 Task: Normalize audio levels for consistent playback.
Action: Mouse moved to (72, 5)
Screenshot: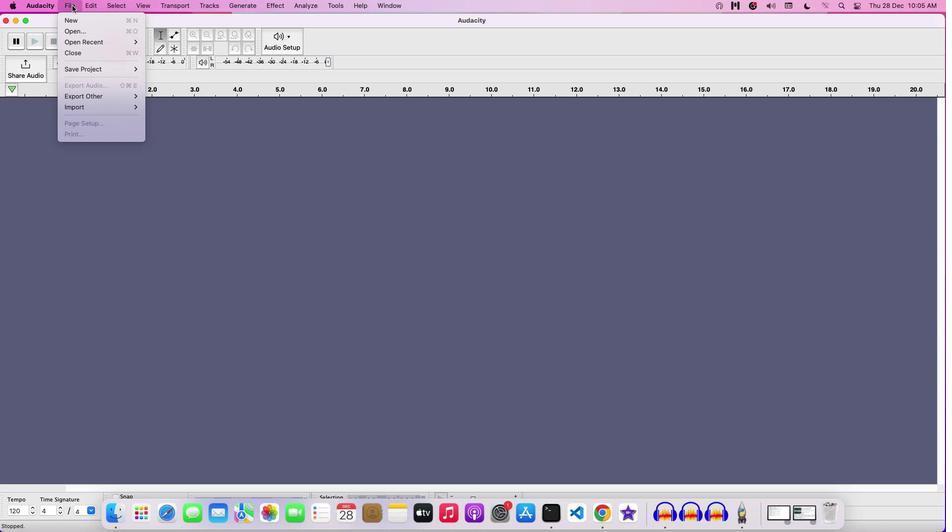 
Action: Mouse pressed left at (72, 5)
Screenshot: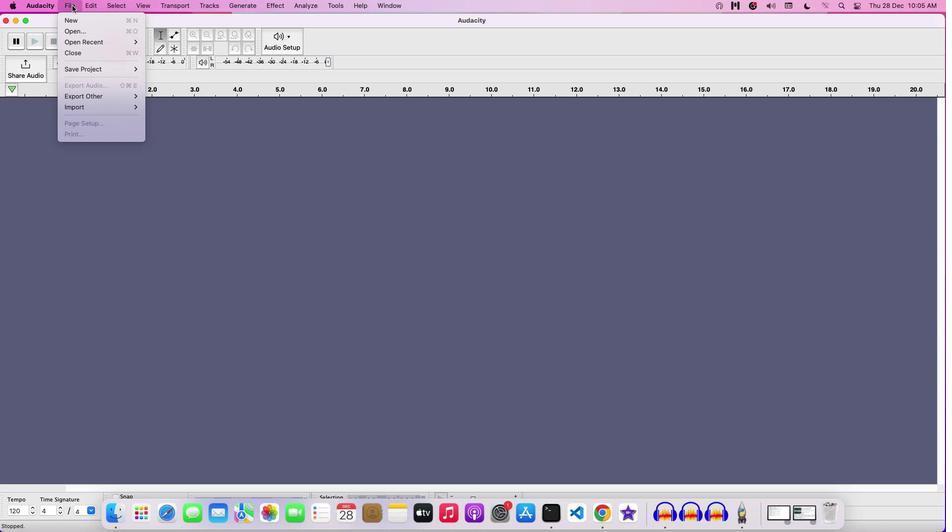 
Action: Mouse moved to (88, 35)
Screenshot: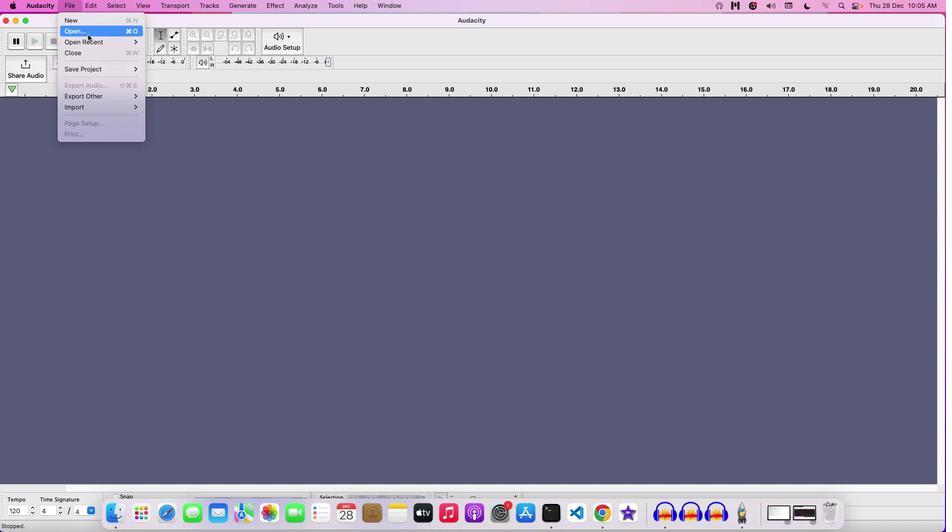 
Action: Mouse pressed left at (88, 35)
Screenshot: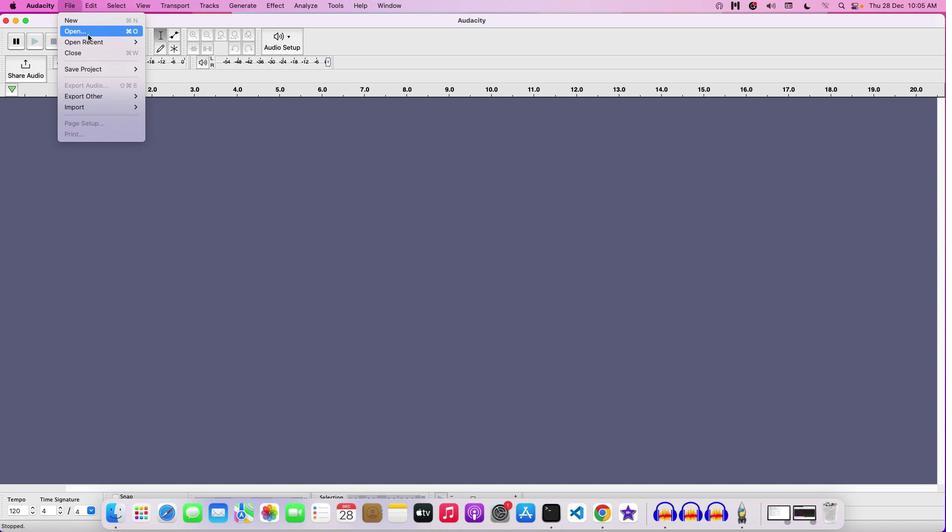 
Action: Mouse moved to (404, 161)
Screenshot: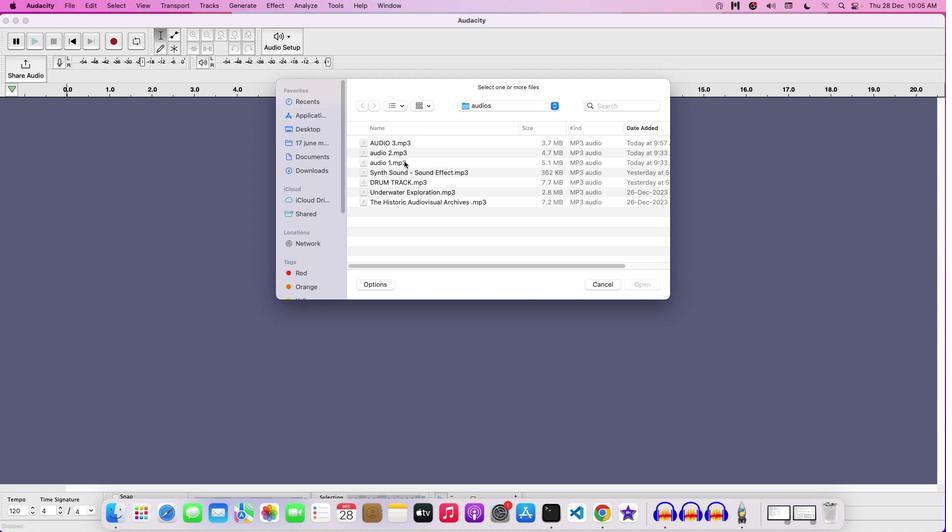 
Action: Mouse pressed left at (404, 161)
Screenshot: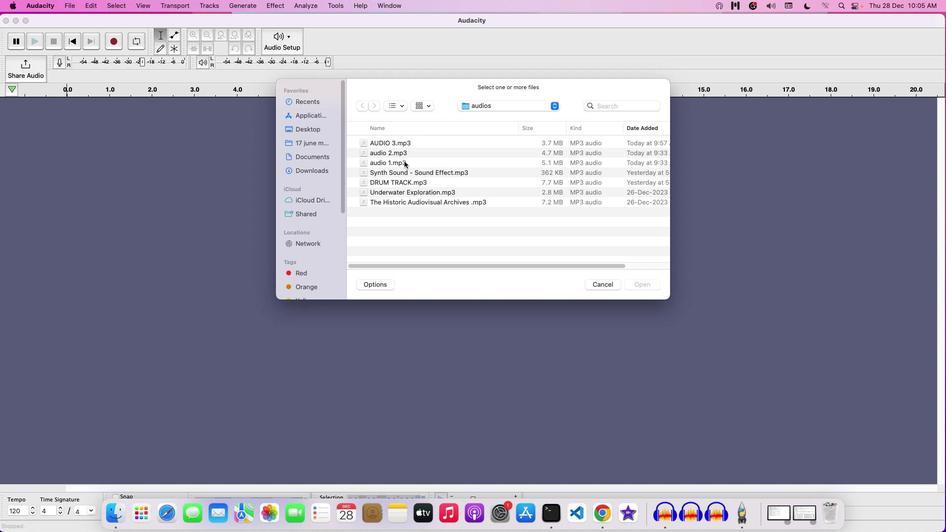 
Action: Mouse moved to (644, 280)
Screenshot: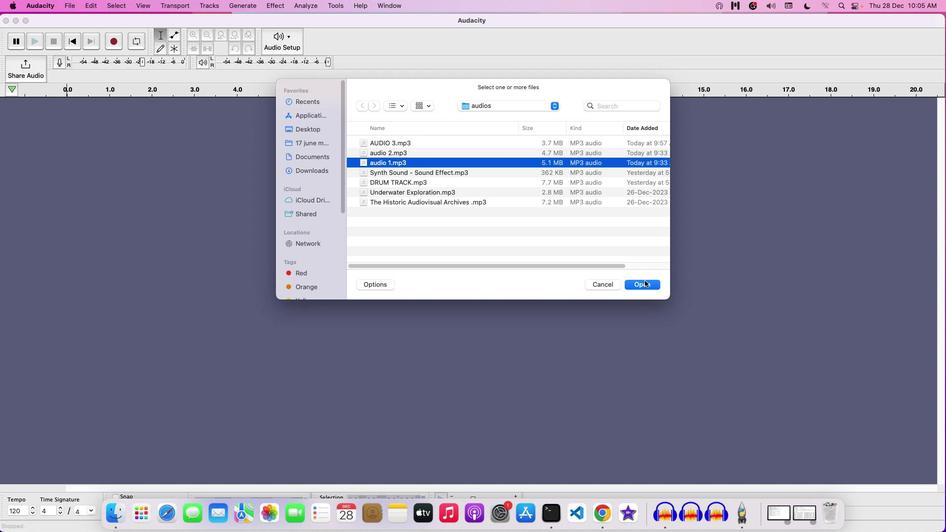 
Action: Mouse pressed left at (644, 280)
Screenshot: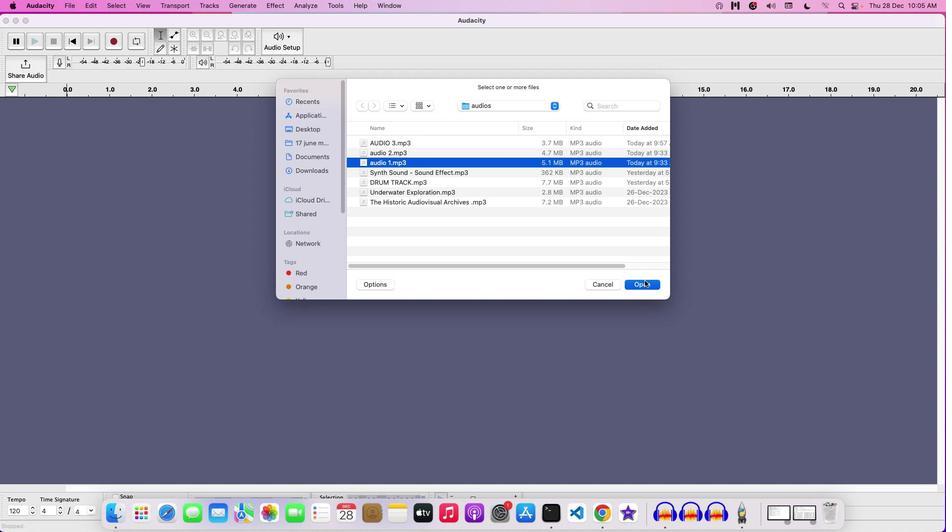 
Action: Mouse moved to (332, 212)
Screenshot: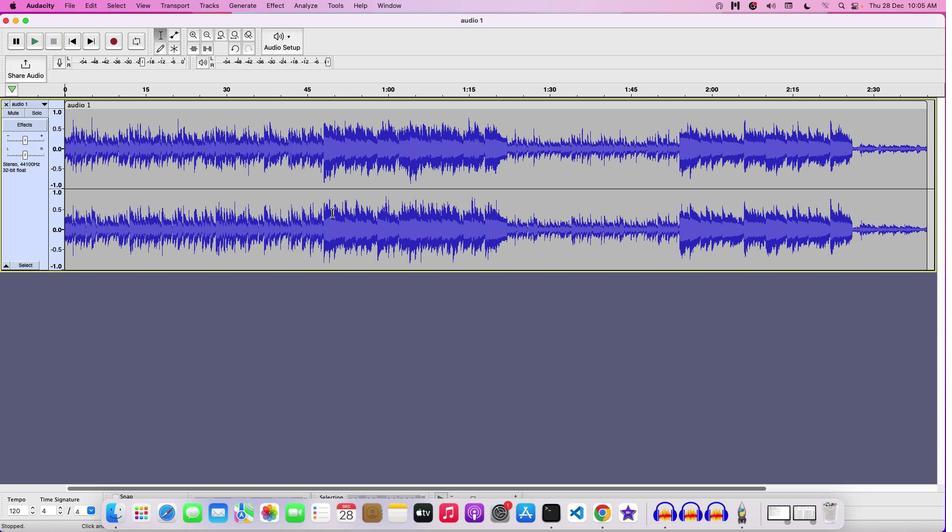 
Action: Key pressed Key.space
Screenshot: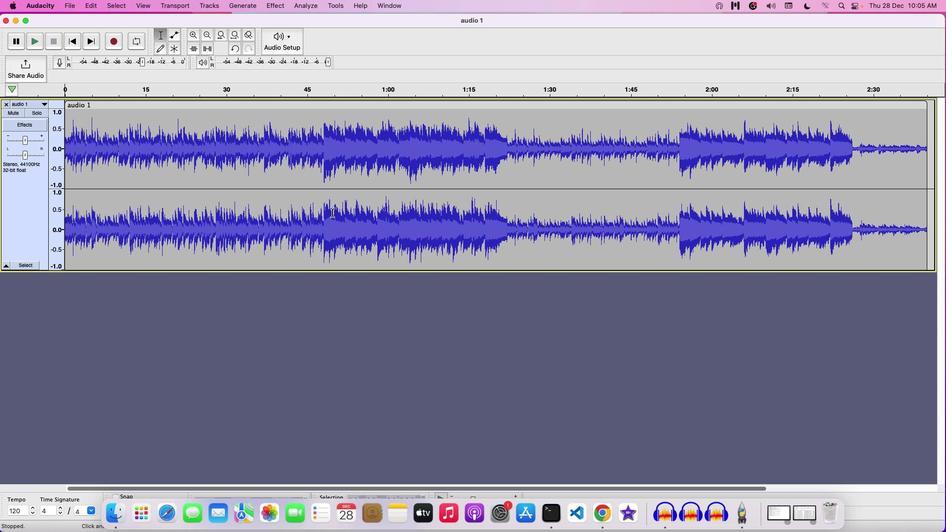 
Action: Mouse moved to (29, 139)
Screenshot: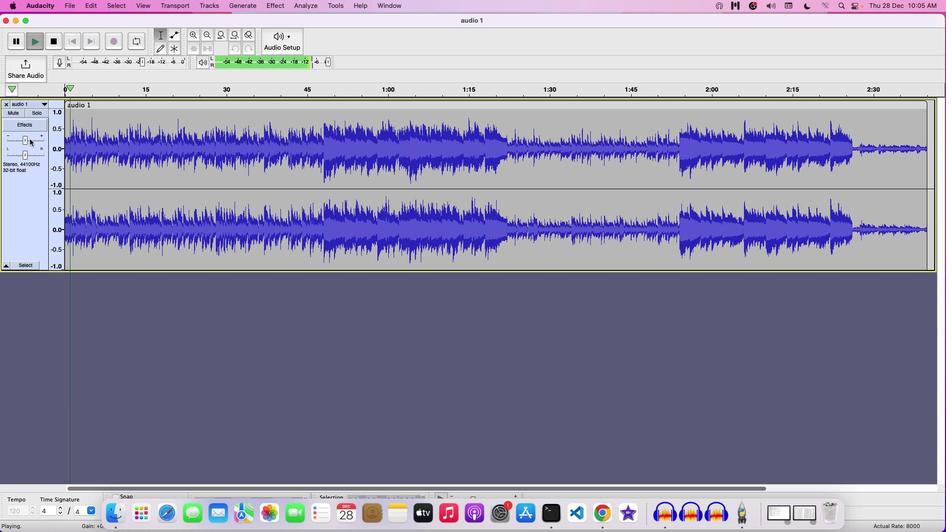 
Action: Mouse pressed left at (29, 139)
Screenshot: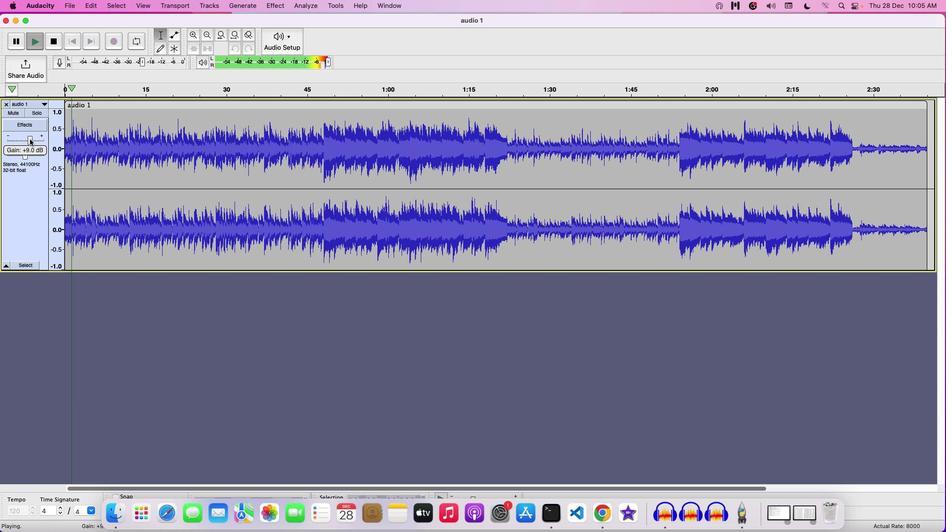 
Action: Mouse moved to (29, 142)
Screenshot: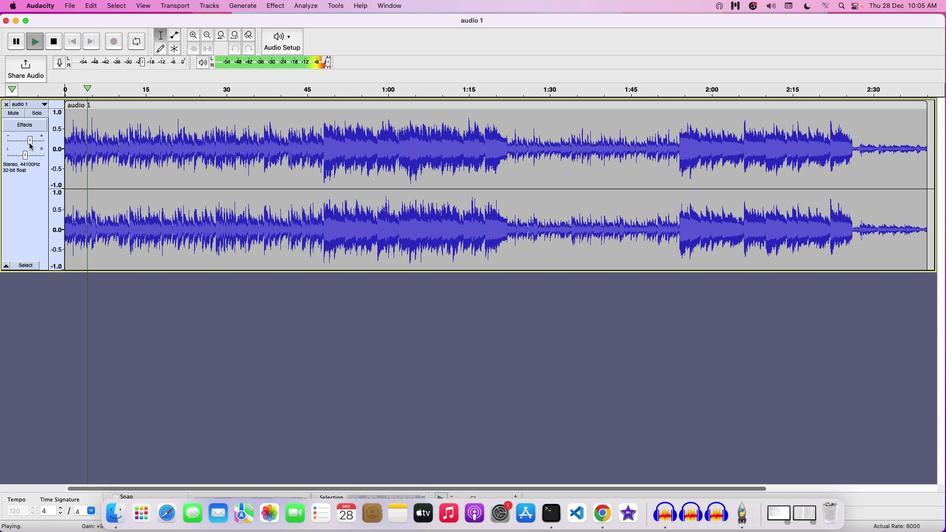 
Action: Mouse pressed left at (29, 142)
Screenshot: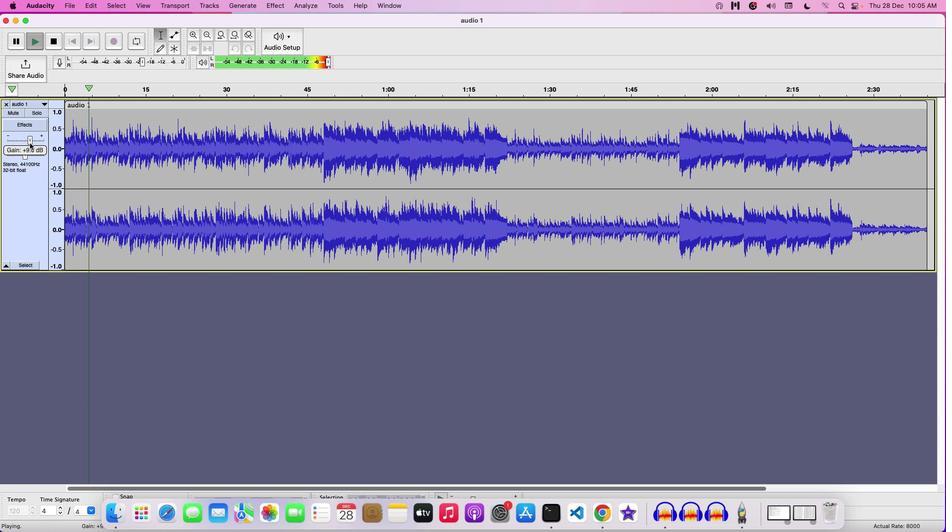 
Action: Mouse moved to (26, 217)
Screenshot: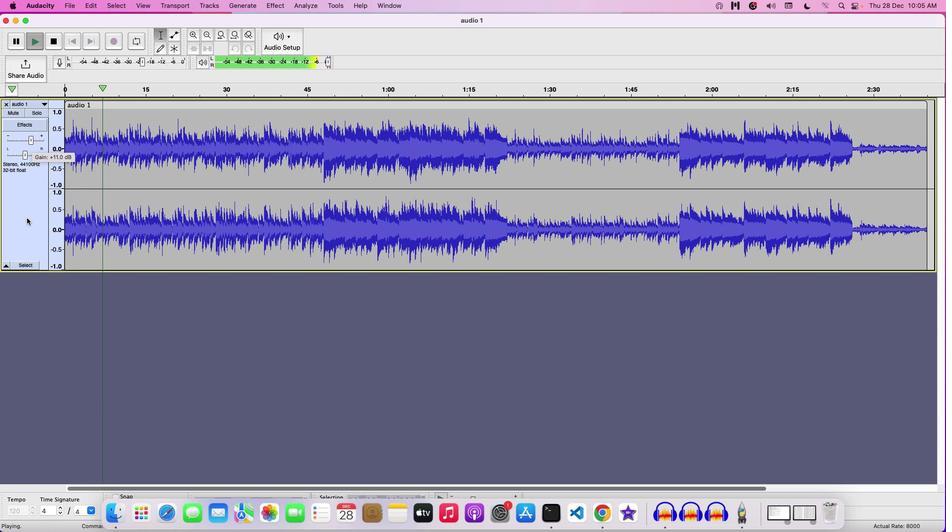 
Action: Mouse pressed left at (26, 217)
Screenshot: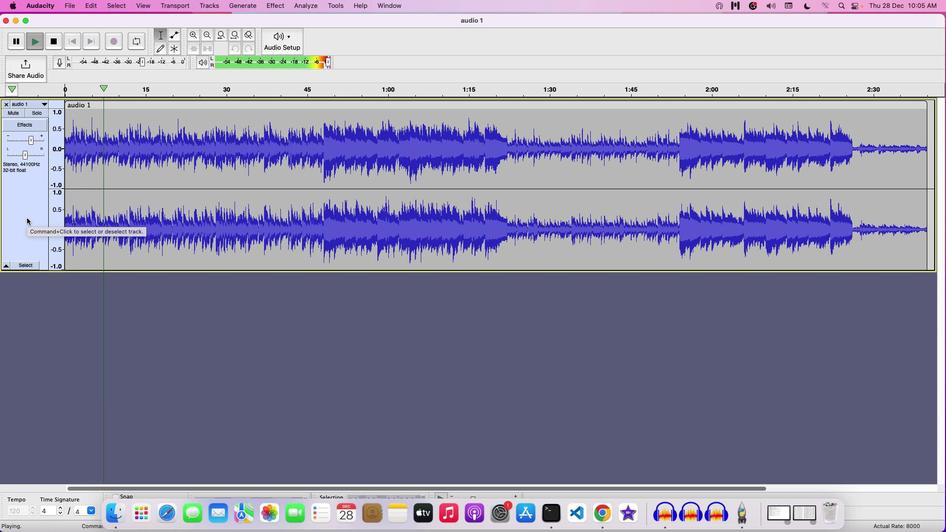 
Action: Mouse moved to (220, 146)
Screenshot: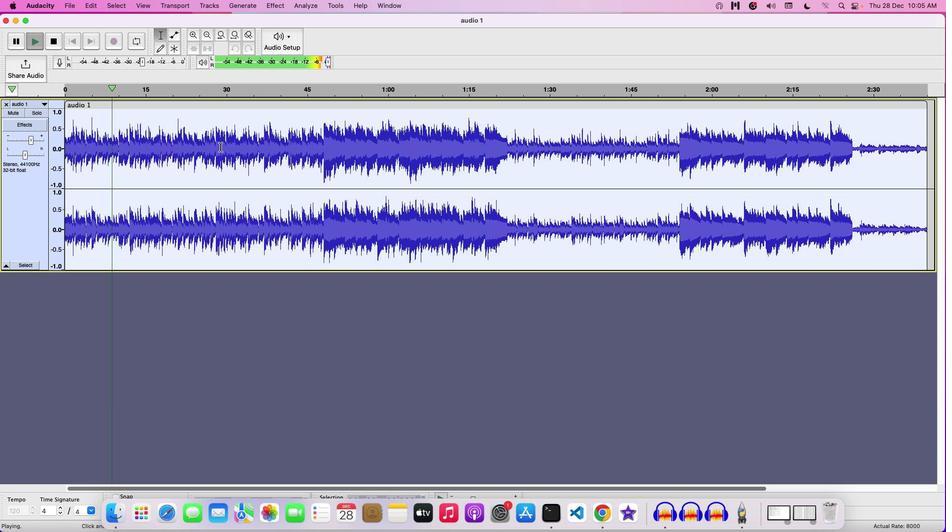 
Action: Key pressed Key.space
Screenshot: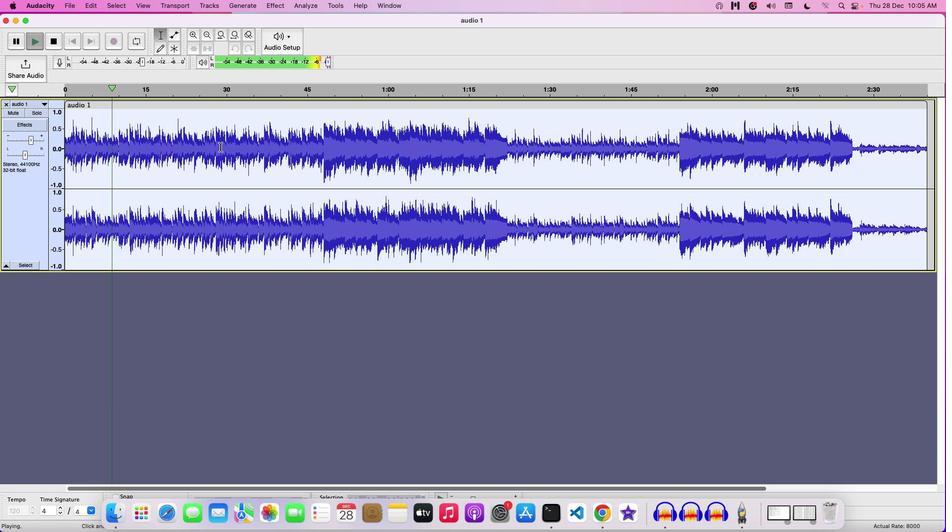 
Action: Mouse moved to (420, 149)
Screenshot: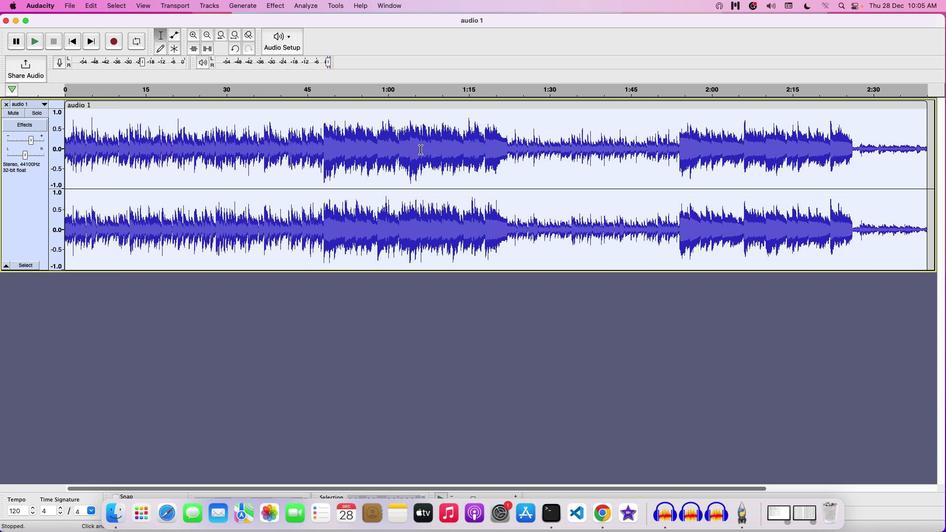 
Action: Mouse pressed left at (420, 149)
Screenshot: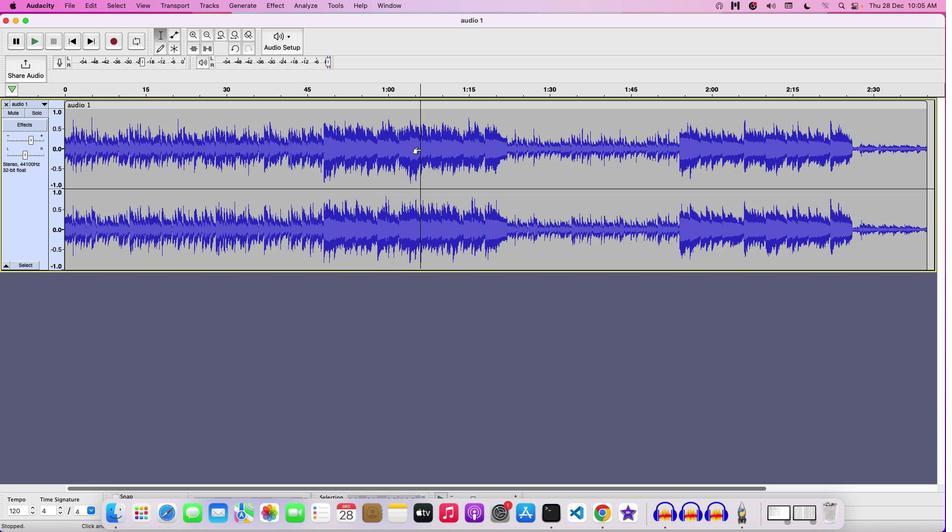 
Action: Mouse pressed left at (420, 149)
Screenshot: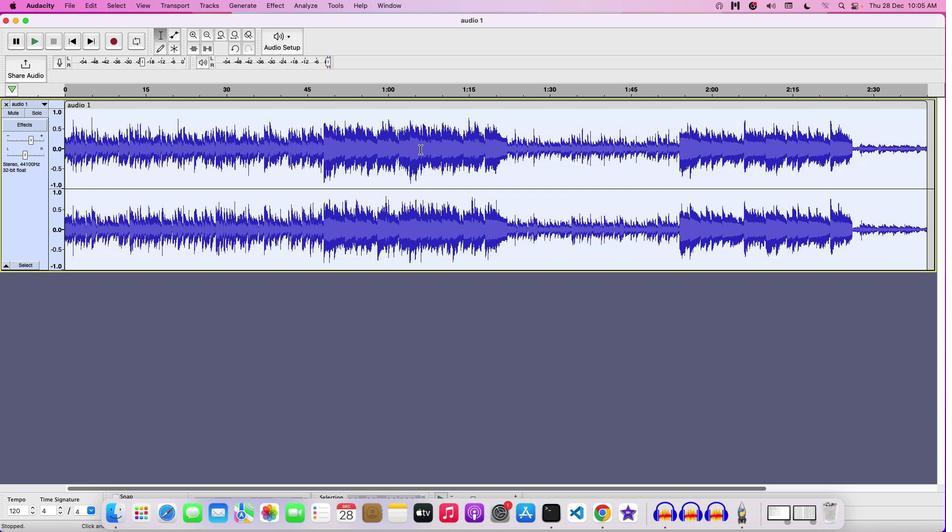 
Action: Mouse moved to (281, 8)
Screenshot: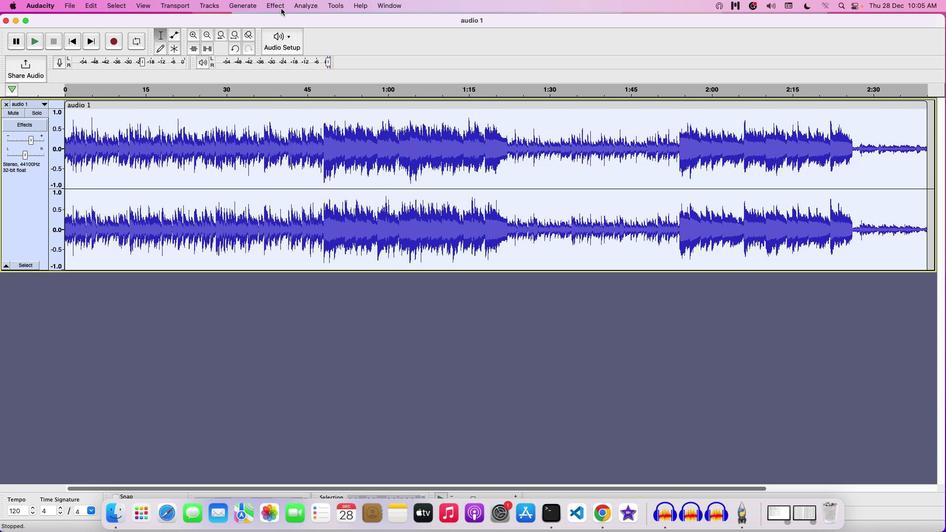 
Action: Mouse pressed left at (281, 8)
Screenshot: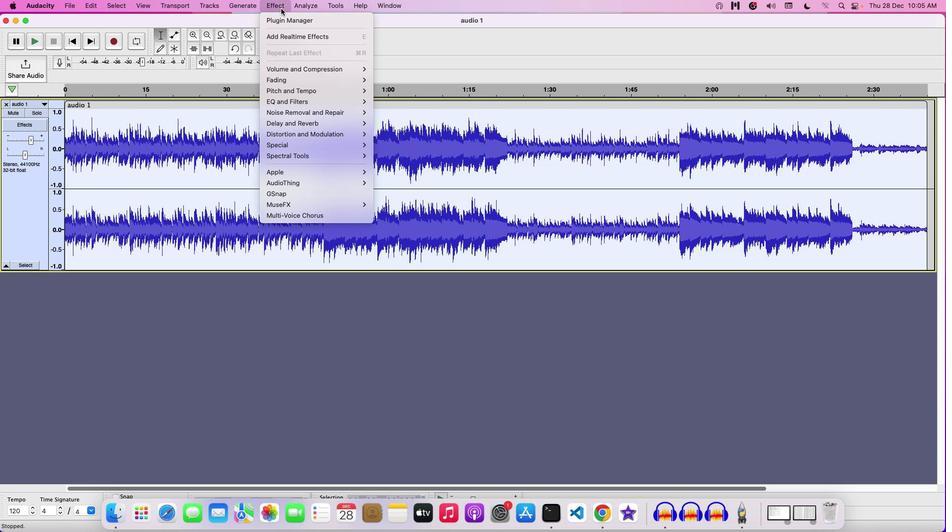 
Action: Mouse moved to (393, 118)
Screenshot: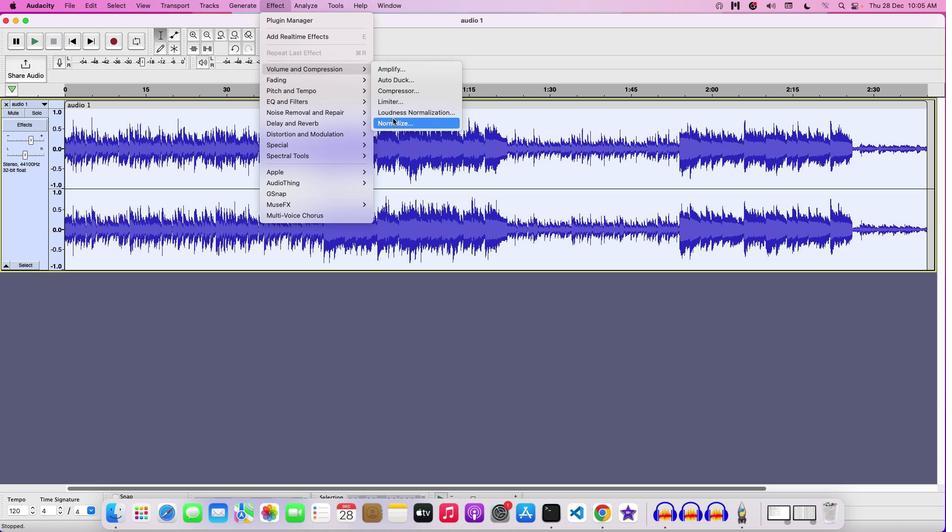 
Action: Mouse pressed left at (393, 118)
Screenshot: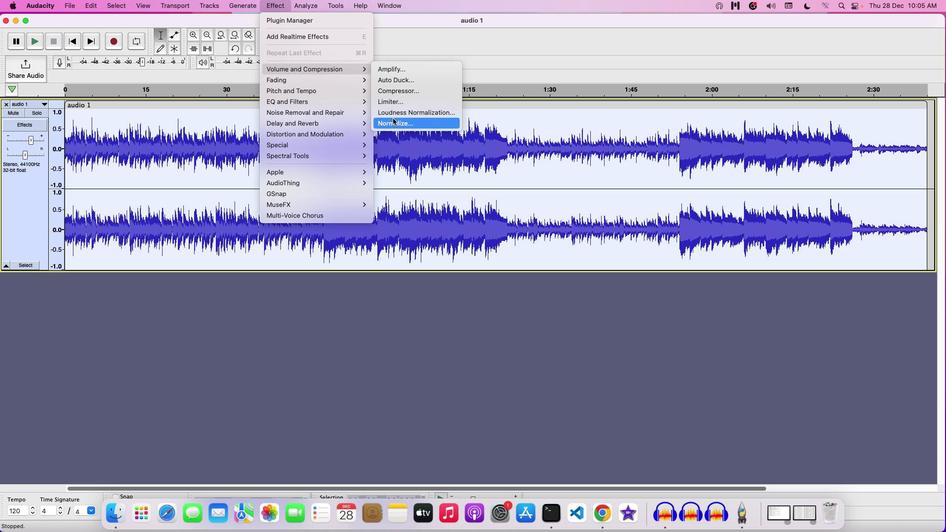 
Action: Mouse moved to (541, 258)
Screenshot: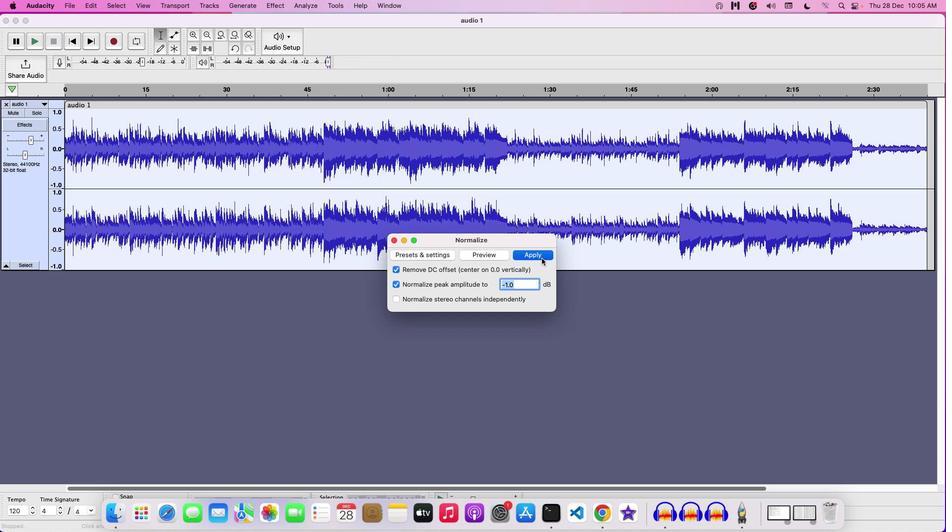
Action: Mouse pressed left at (541, 258)
Screenshot: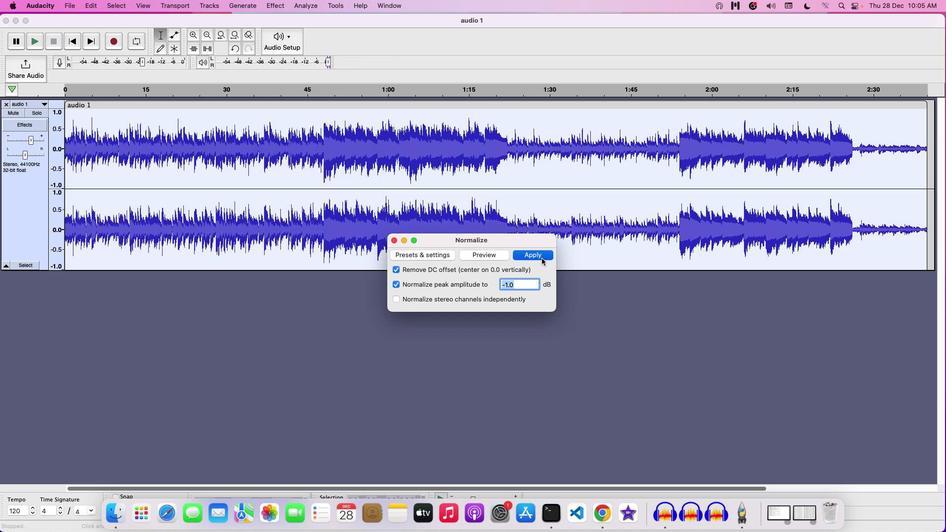 
Action: Mouse moved to (284, 7)
Screenshot: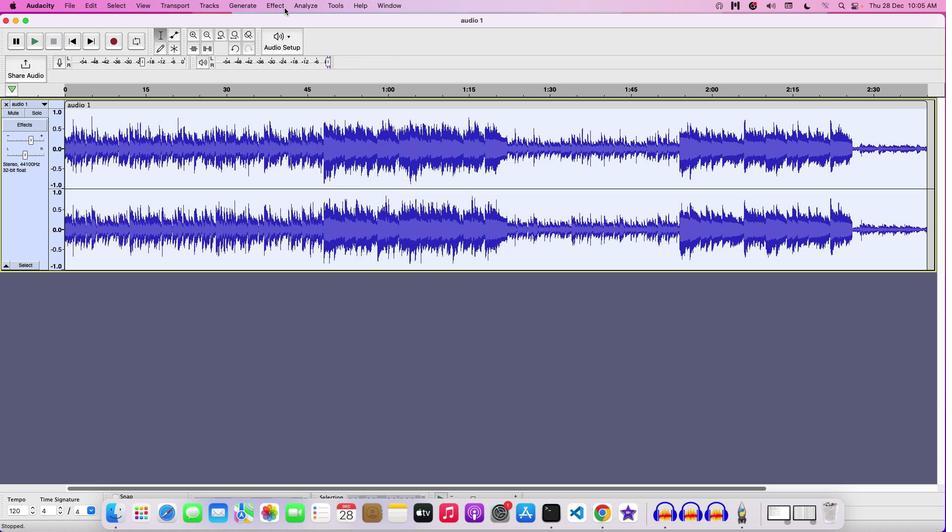 
Action: Mouse pressed left at (284, 7)
Screenshot: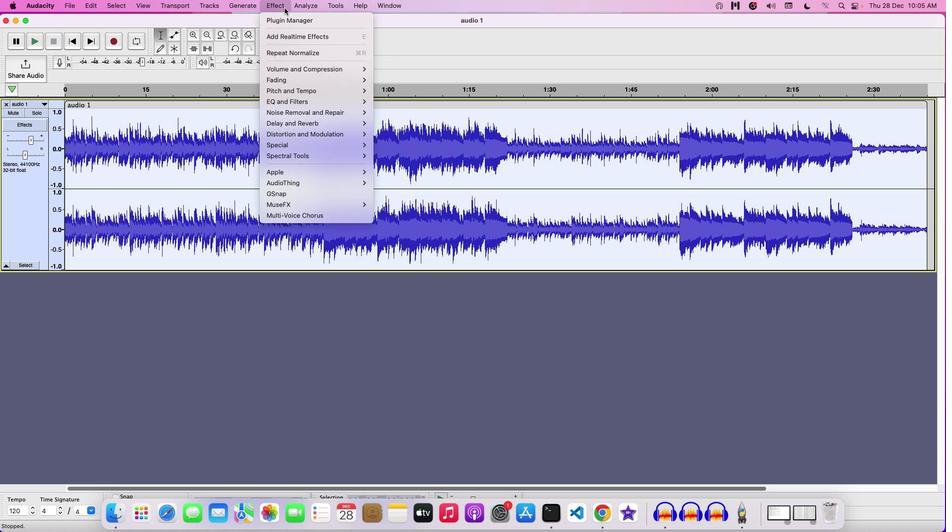 
Action: Mouse moved to (295, 52)
Screenshot: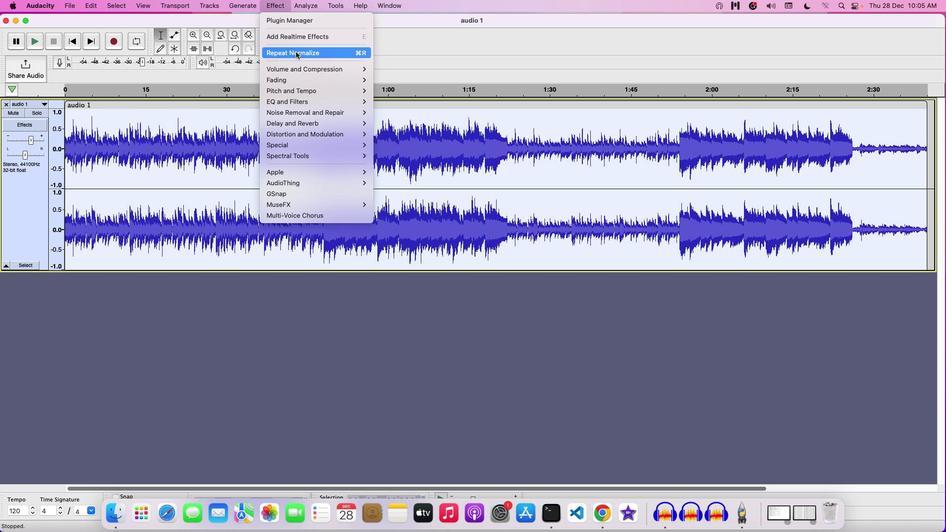 
Action: Mouse pressed left at (295, 52)
Screenshot: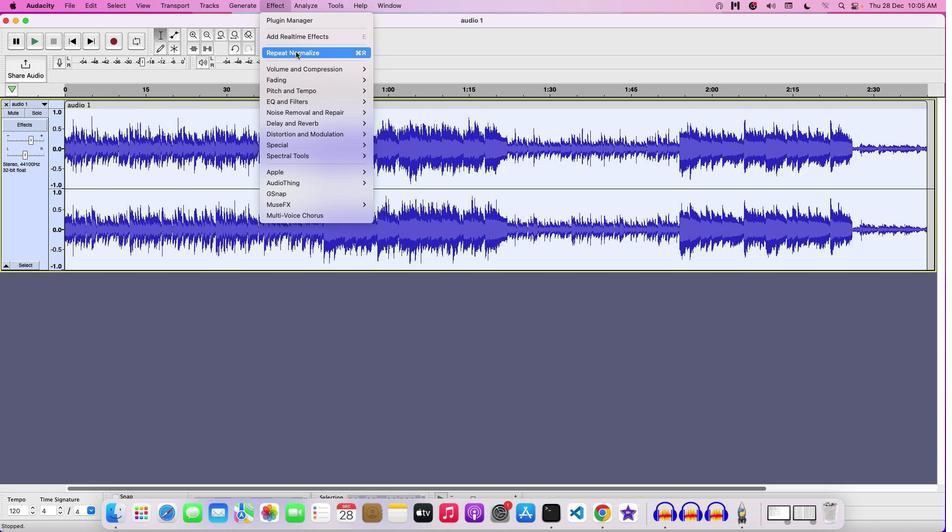 
Action: Mouse moved to (310, 132)
Screenshot: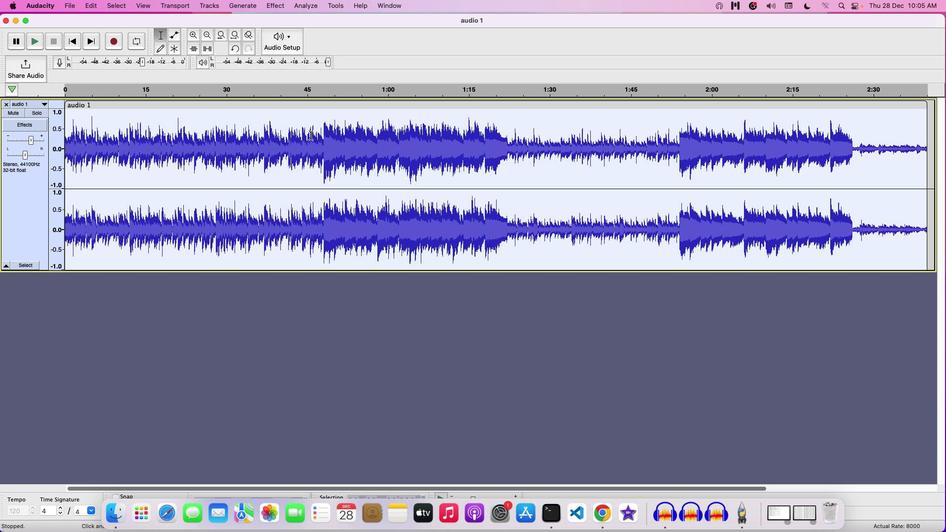 
Action: Key pressed Key.space
Screenshot: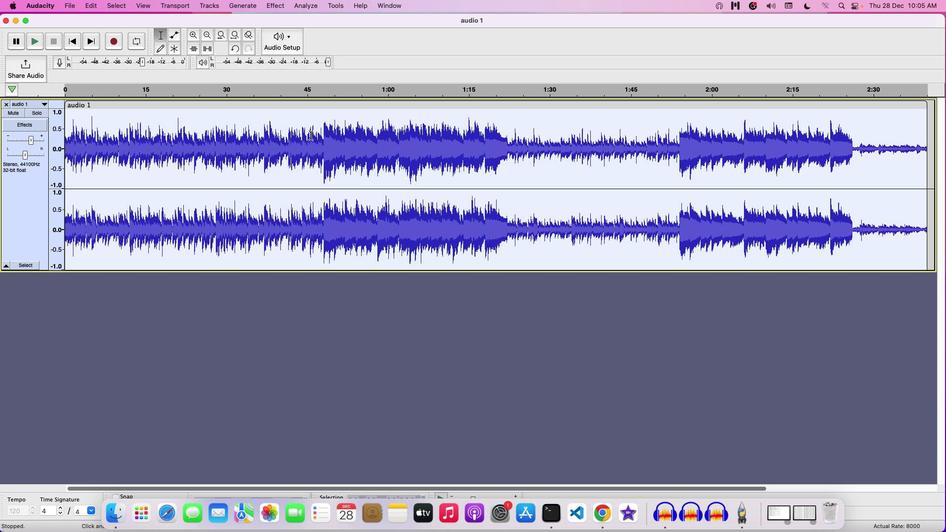 
Action: Mouse moved to (34, 141)
Screenshot: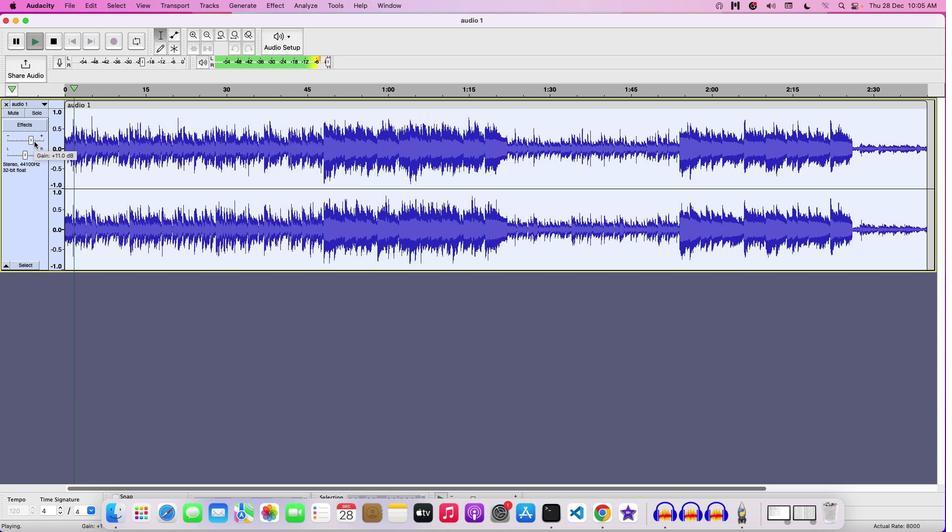 
Action: Mouse pressed left at (34, 141)
Screenshot: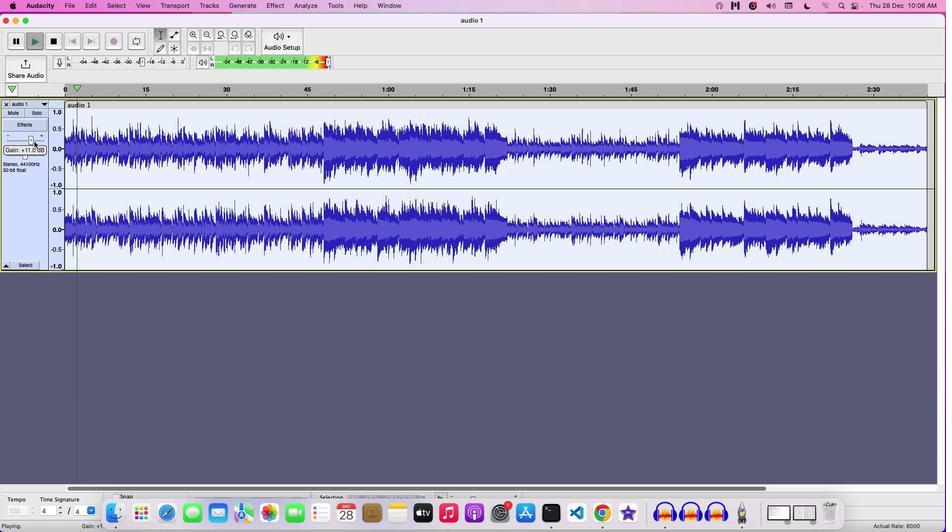 
Action: Mouse moved to (513, 185)
Screenshot: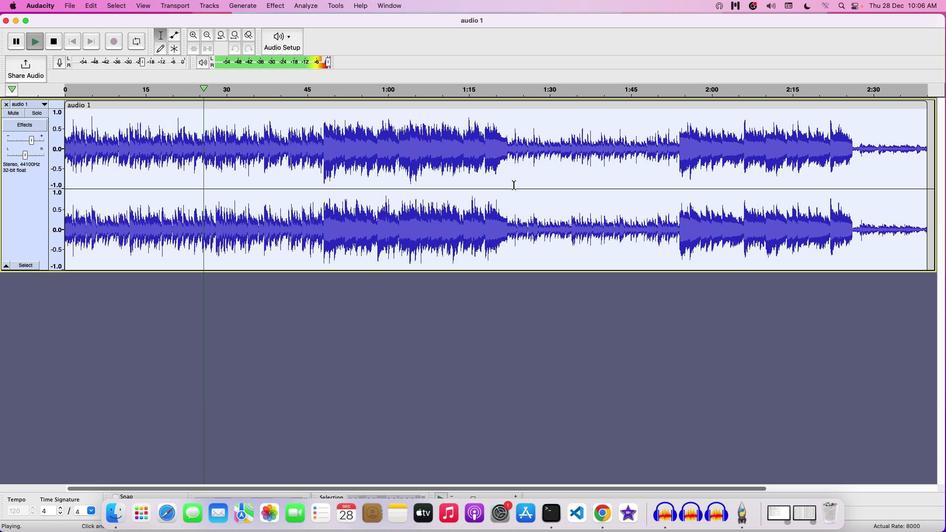 
Action: Key pressed Key.space
Screenshot: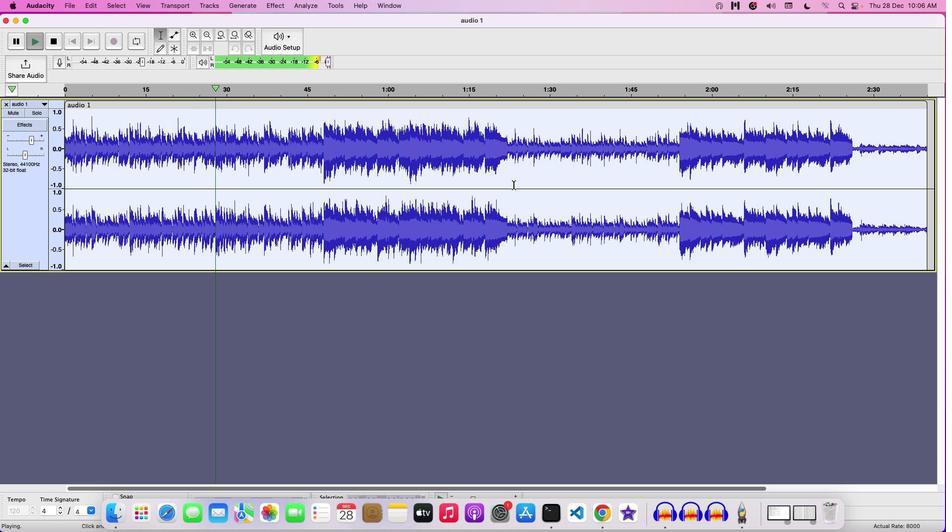 
Action: Mouse moved to (68, 5)
Screenshot: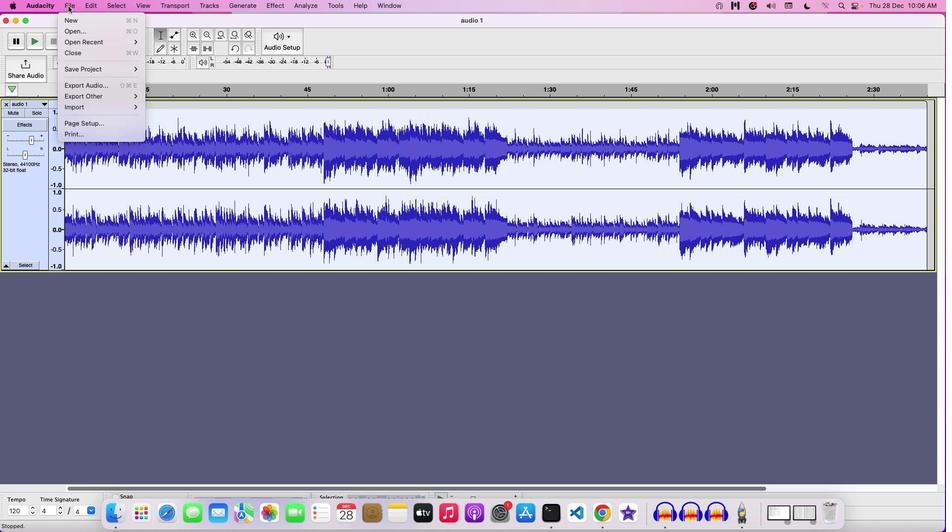 
Action: Mouse pressed left at (68, 5)
Screenshot: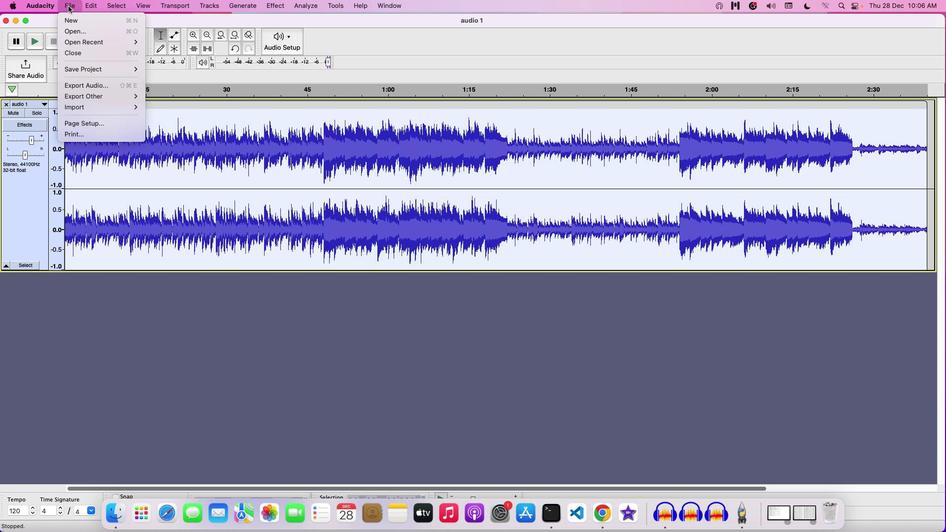 
Action: Mouse moved to (81, 71)
Screenshot: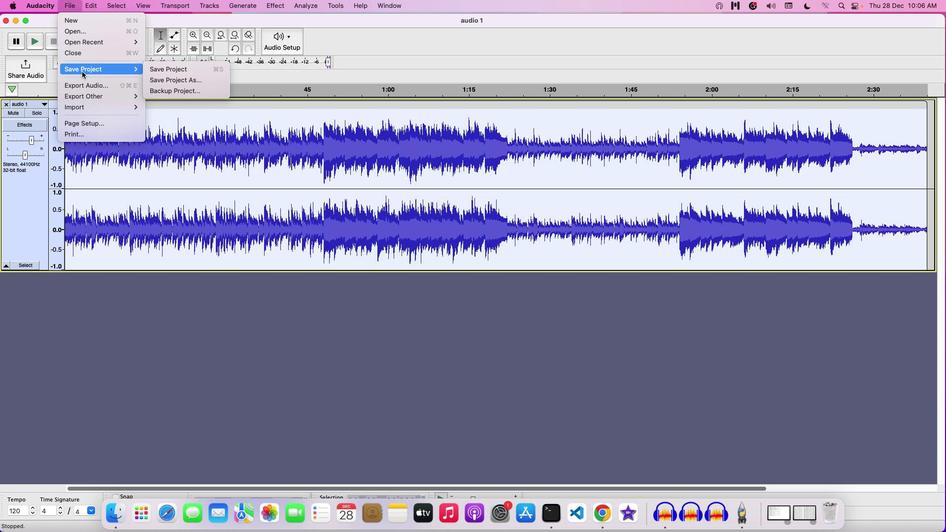 
Action: Mouse pressed left at (81, 71)
Screenshot: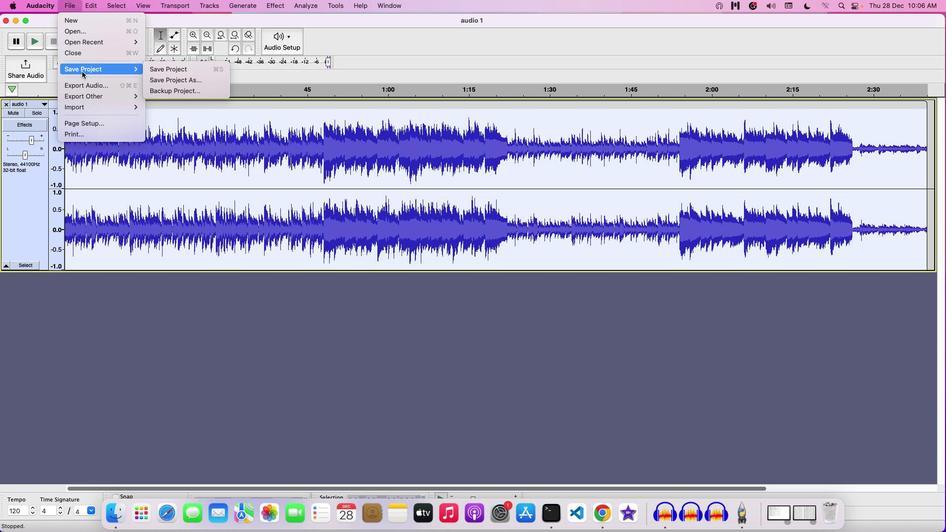 
Action: Mouse moved to (180, 70)
Screenshot: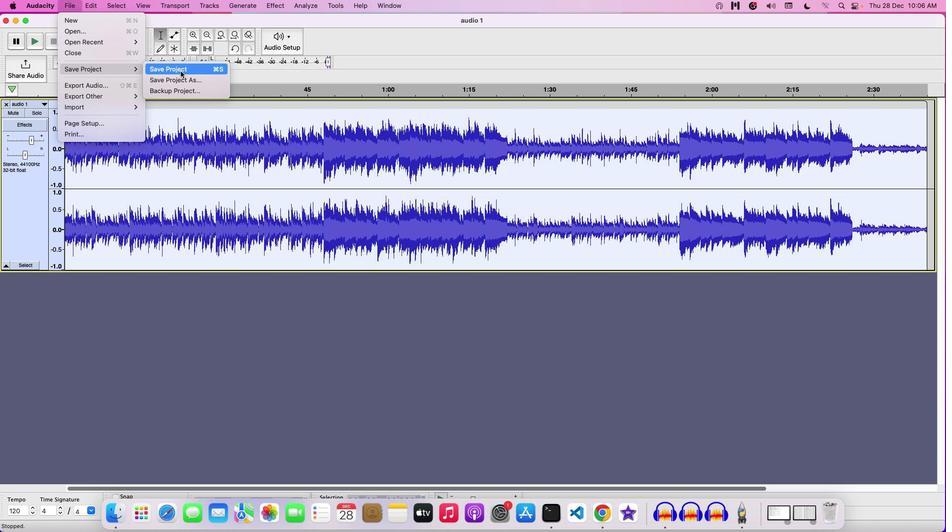 
Action: Mouse pressed left at (180, 70)
Screenshot: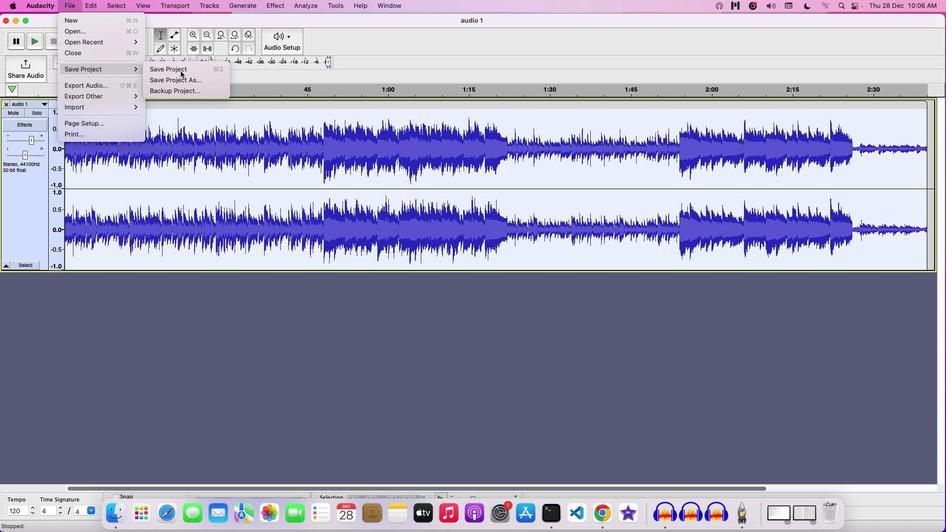 
Action: Mouse moved to (301, 184)
Screenshot: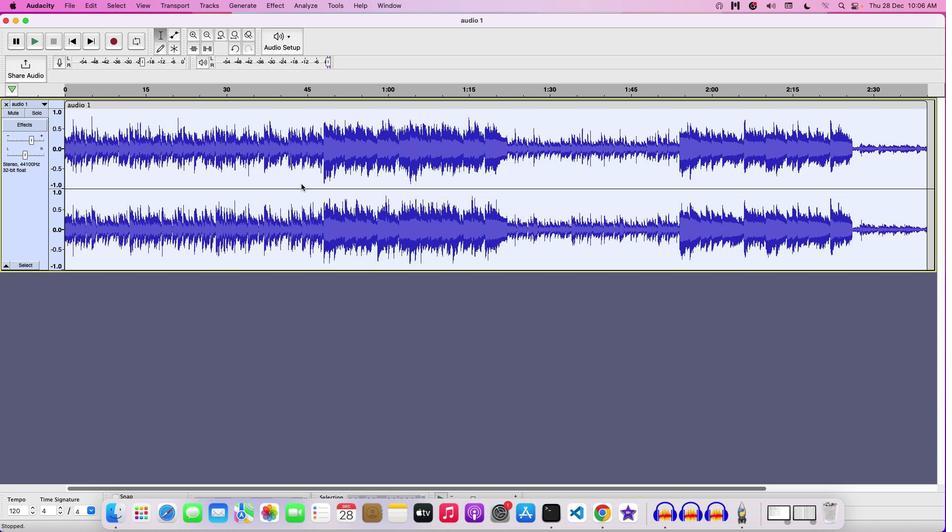
Action: Key pressed Key.backspace'A''U''D''I''O'Key.space'L''E''V''E''L'Key.space'N''O''R''M''A''L''I''Z''E''D'
Screenshot: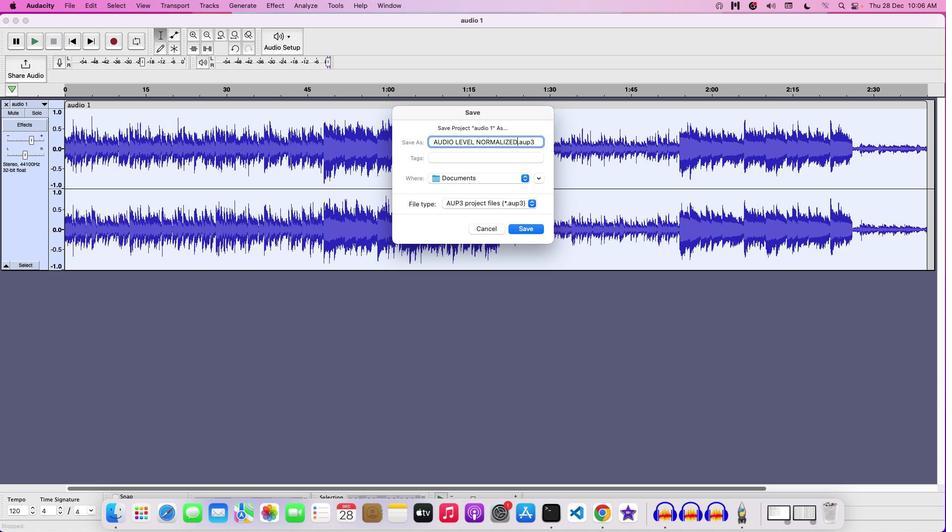 
Action: Mouse moved to (529, 228)
Screenshot: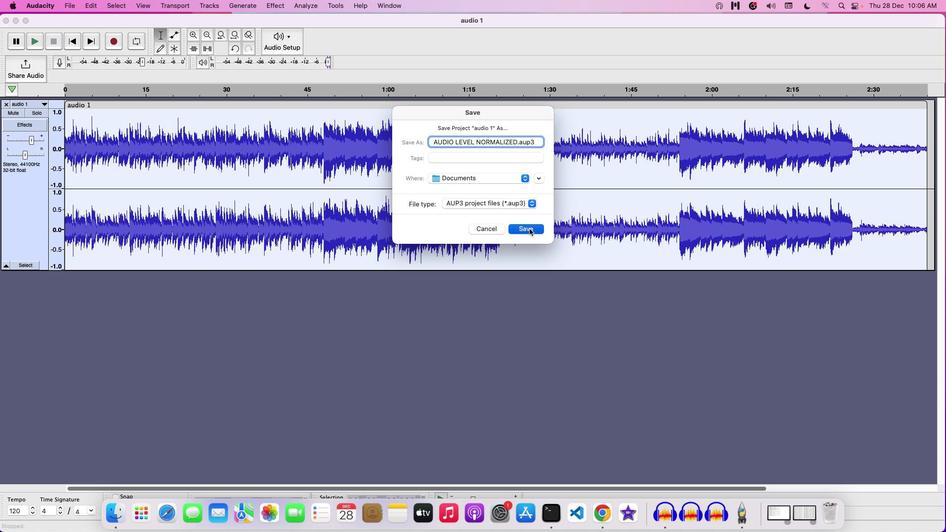
Action: Mouse pressed left at (529, 228)
Screenshot: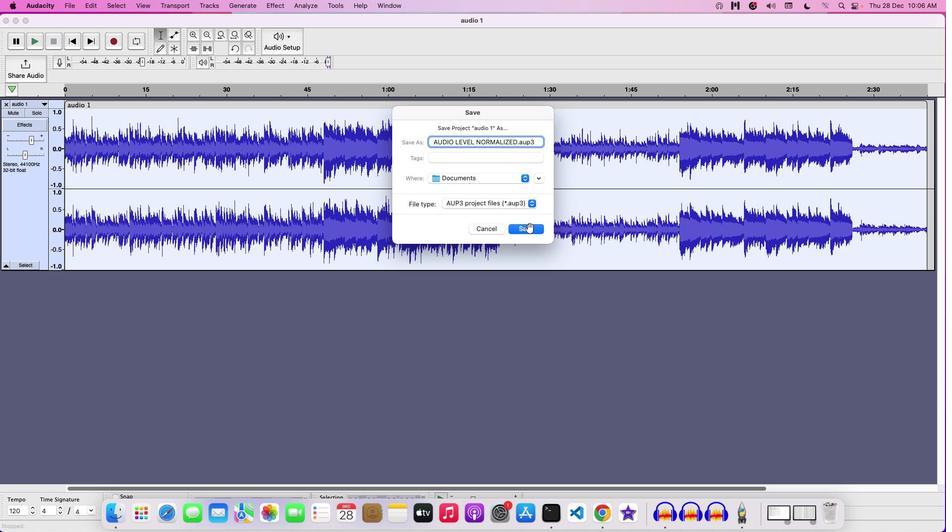 
Action: Mouse moved to (421, 278)
Screenshot: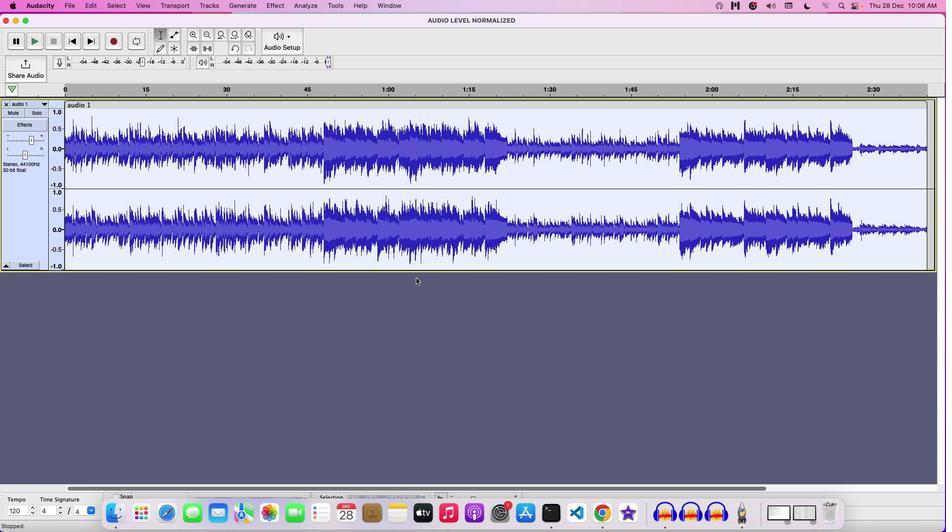 
